 Task: Choose the runner image Windows with the architecture "x64" for the new self-hosted runner in the repository "JS".
Action: Mouse moved to (917, 218)
Screenshot: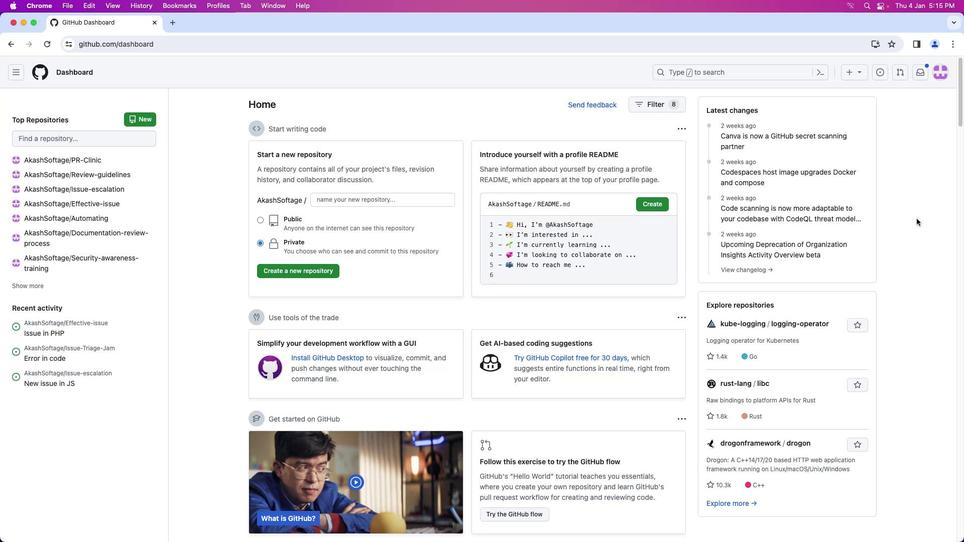 
Action: Mouse pressed left at (917, 218)
Screenshot: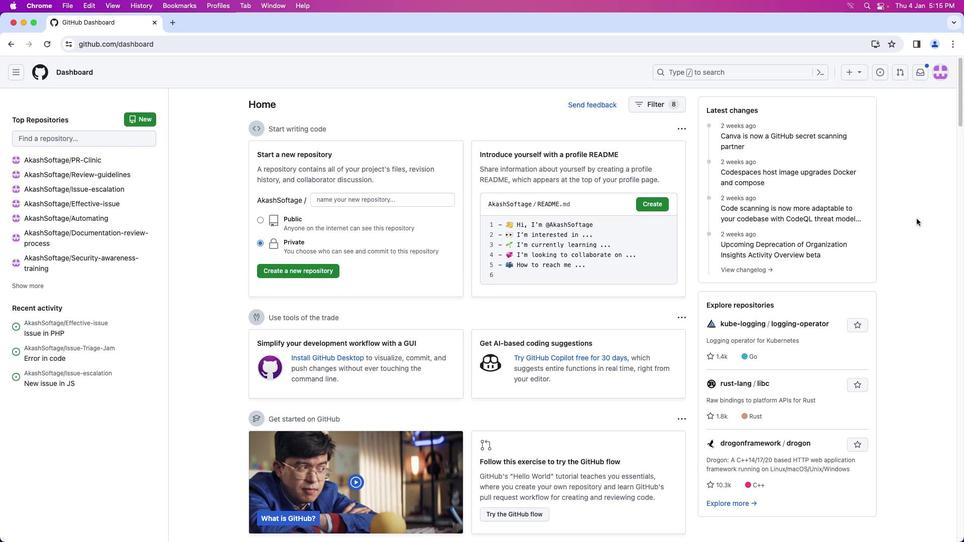 
Action: Mouse moved to (945, 75)
Screenshot: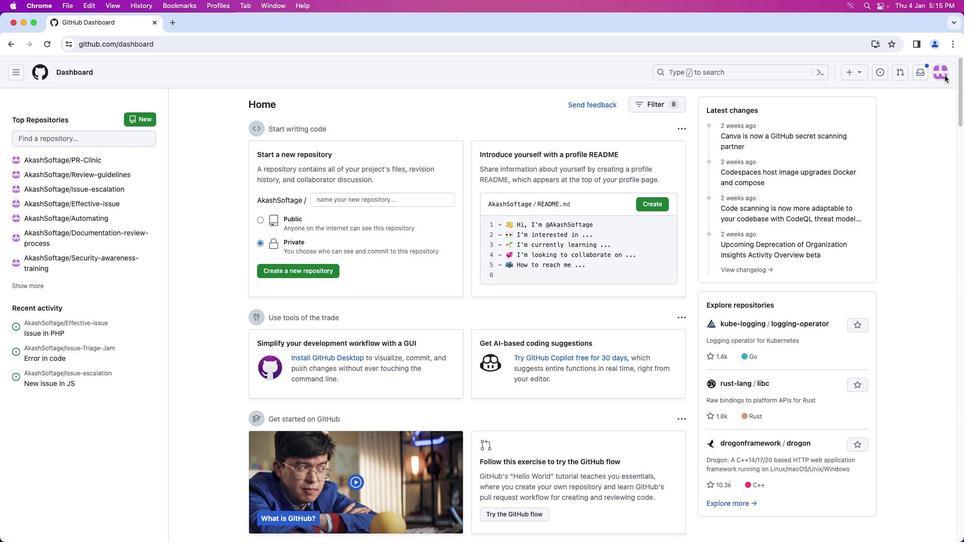
Action: Mouse pressed left at (945, 75)
Screenshot: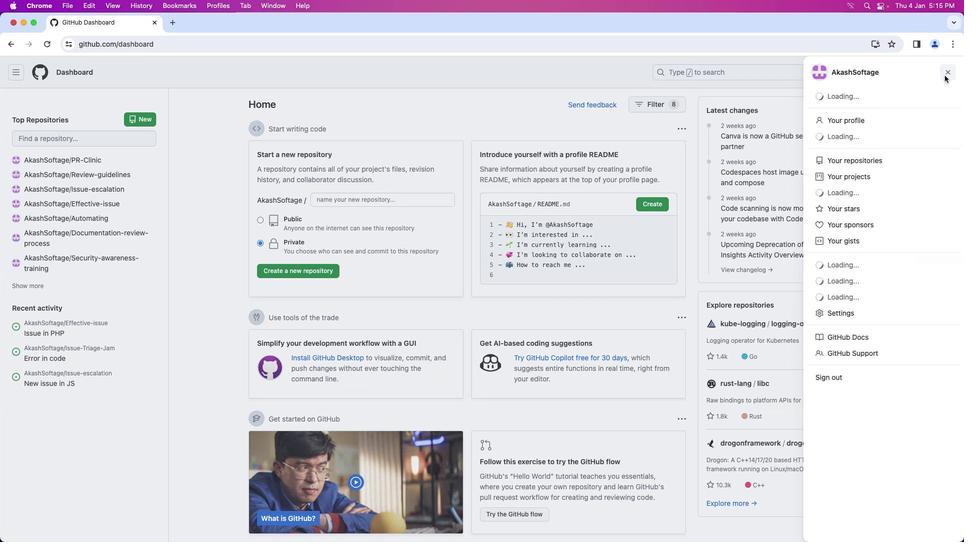 
Action: Mouse moved to (900, 157)
Screenshot: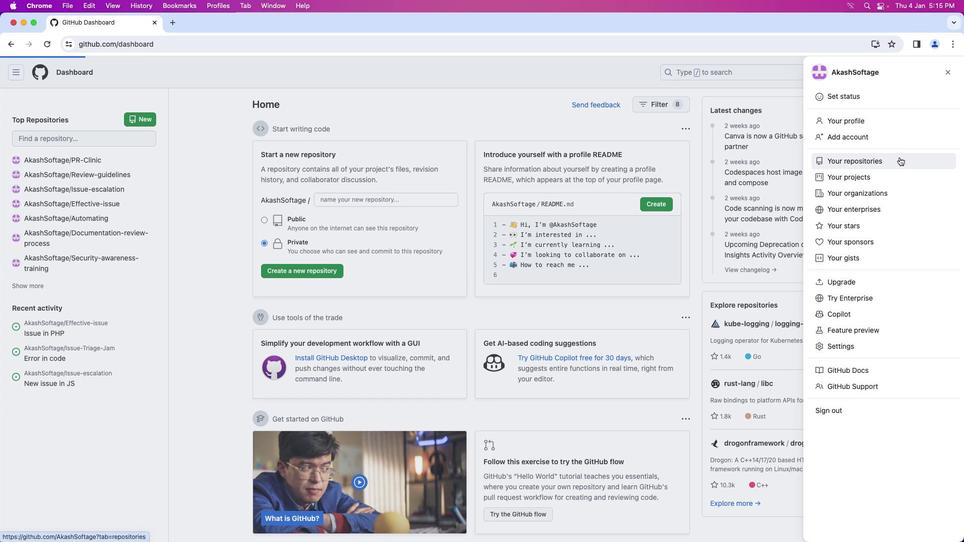 
Action: Mouse pressed left at (900, 157)
Screenshot: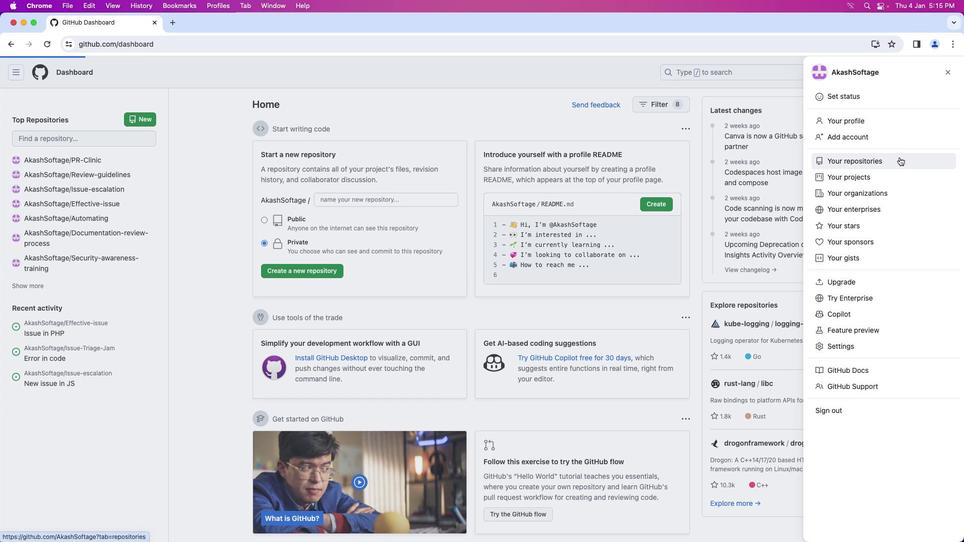 
Action: Mouse moved to (335, 167)
Screenshot: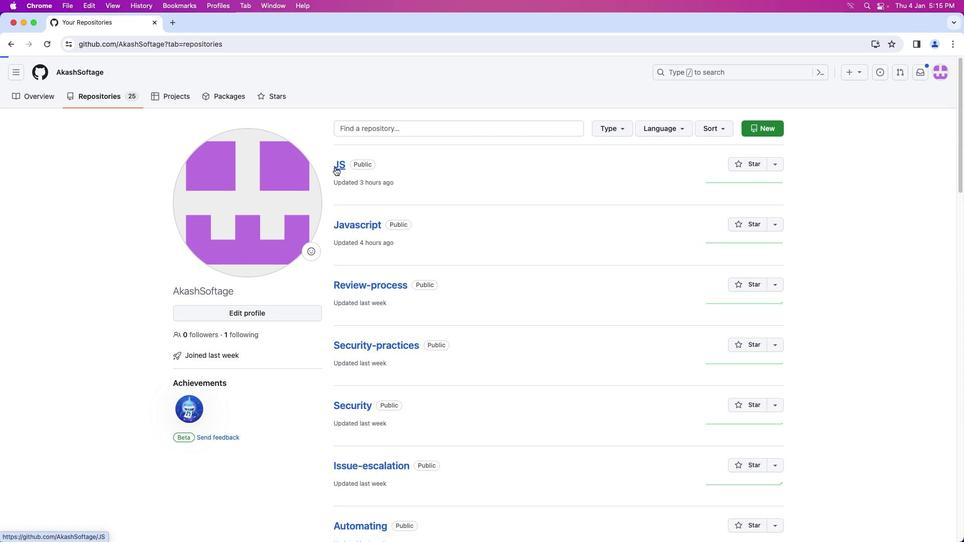 
Action: Mouse pressed left at (335, 167)
Screenshot: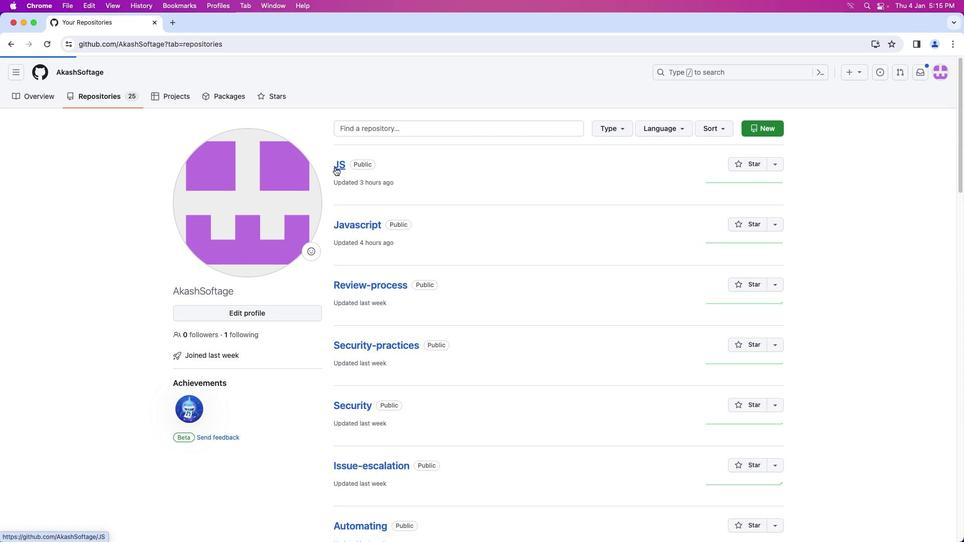 
Action: Mouse moved to (429, 99)
Screenshot: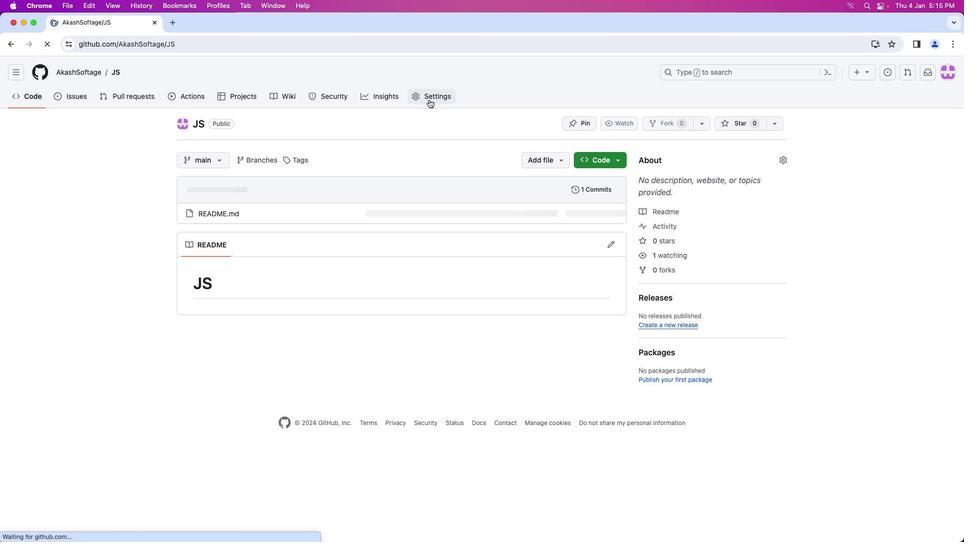 
Action: Mouse pressed left at (429, 99)
Screenshot: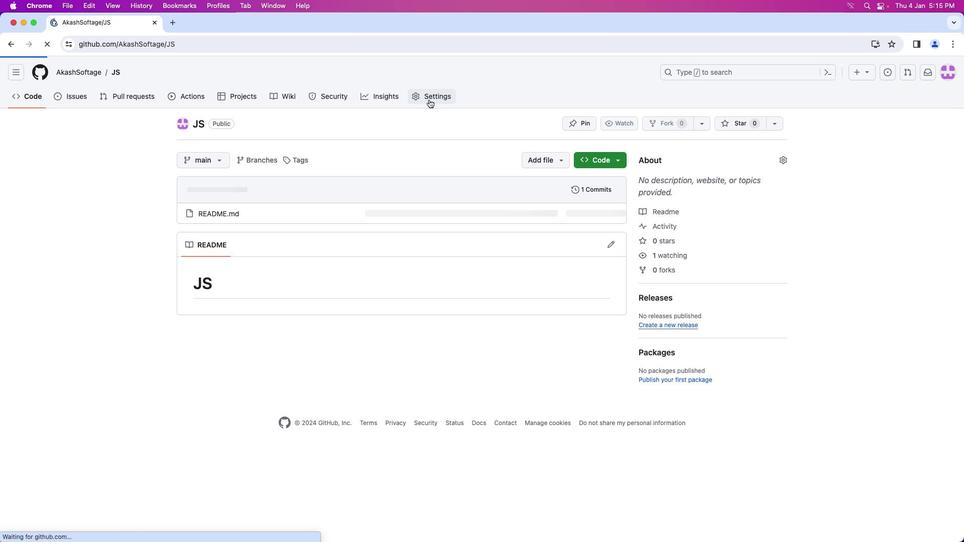 
Action: Mouse moved to (259, 272)
Screenshot: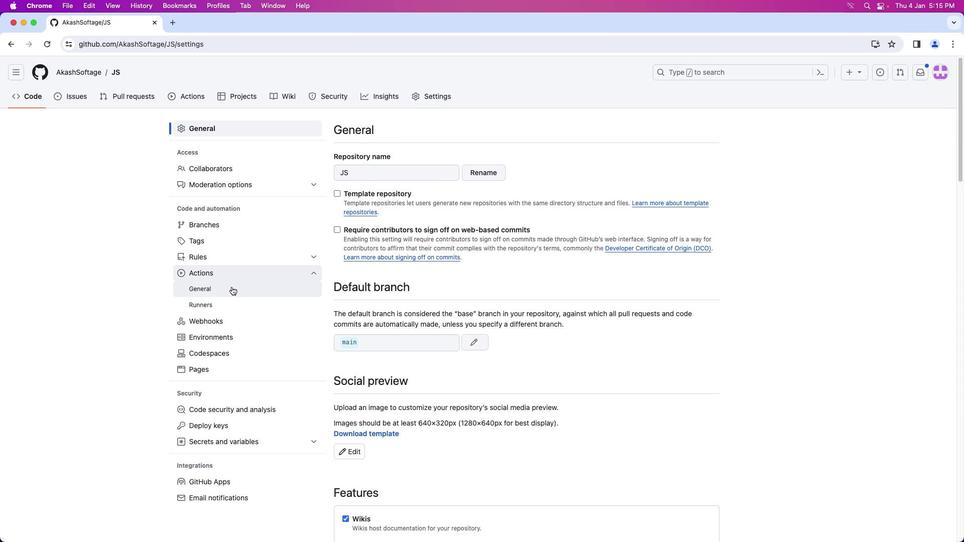 
Action: Mouse pressed left at (259, 272)
Screenshot: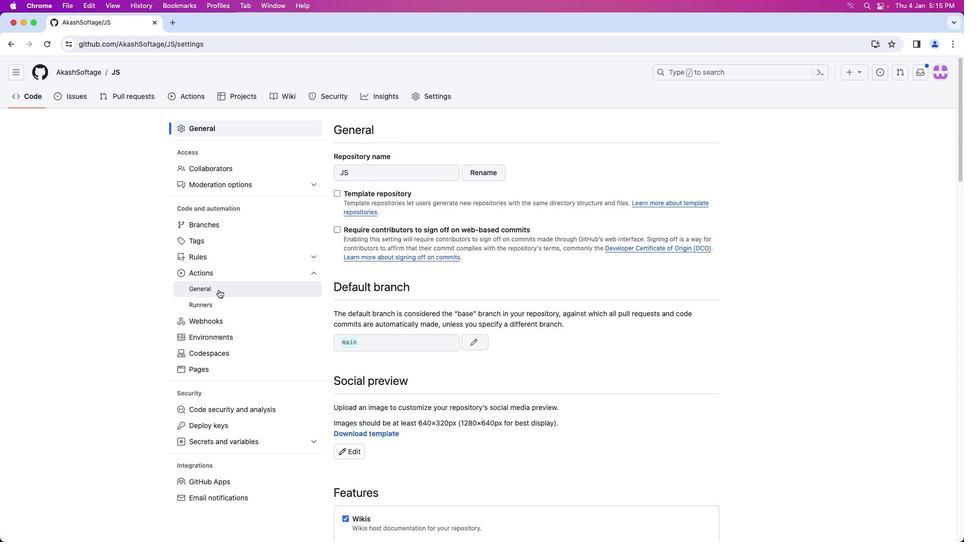 
Action: Mouse moved to (206, 302)
Screenshot: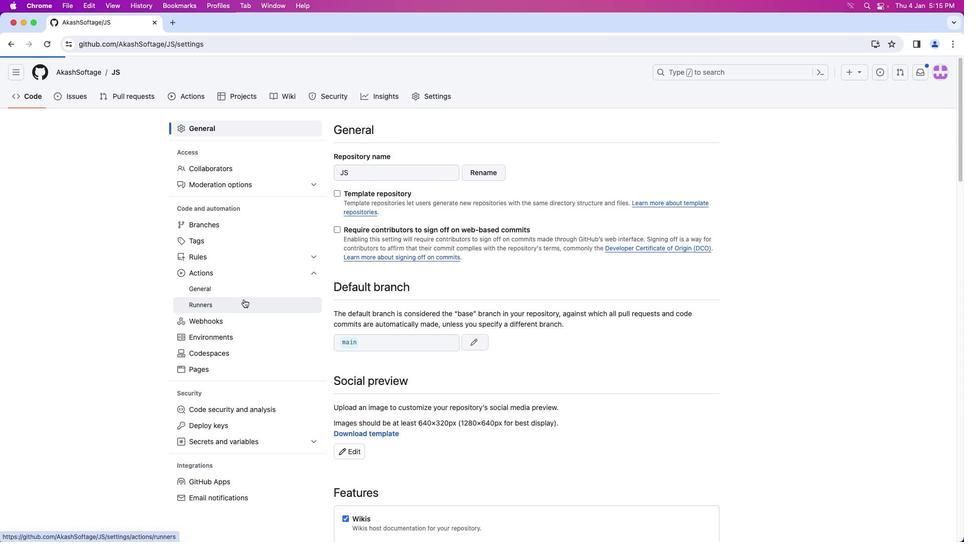 
Action: Mouse pressed left at (206, 302)
Screenshot: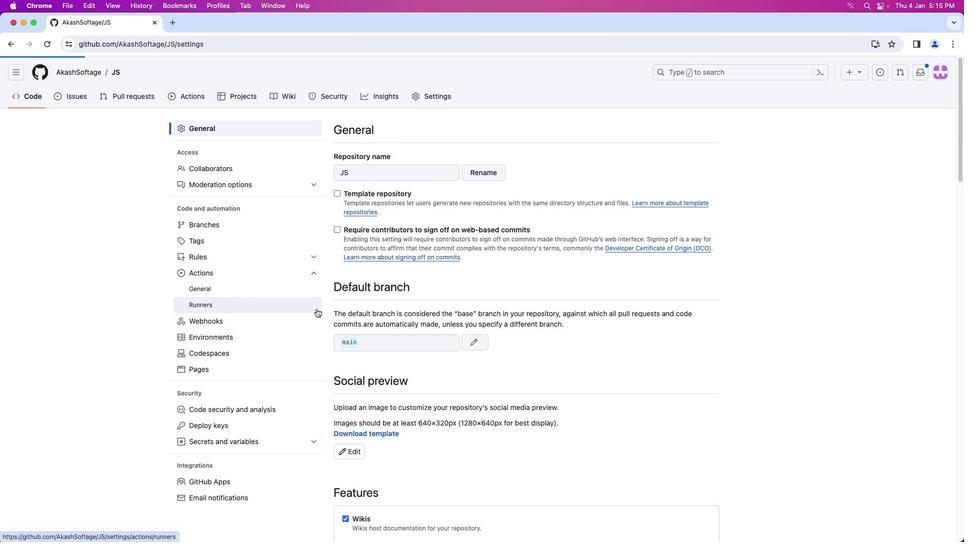 
Action: Mouse moved to (564, 307)
Screenshot: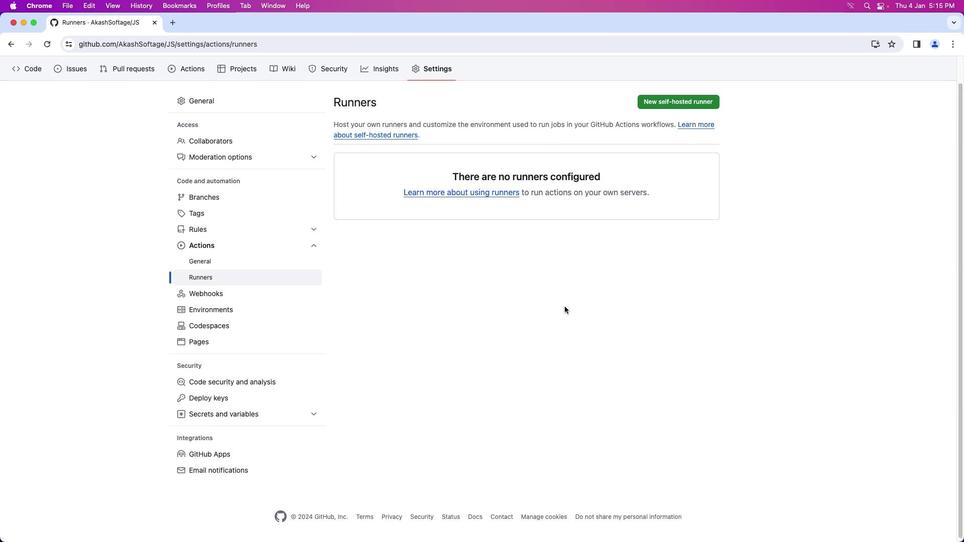 
Action: Mouse scrolled (564, 307) with delta (0, 0)
Screenshot: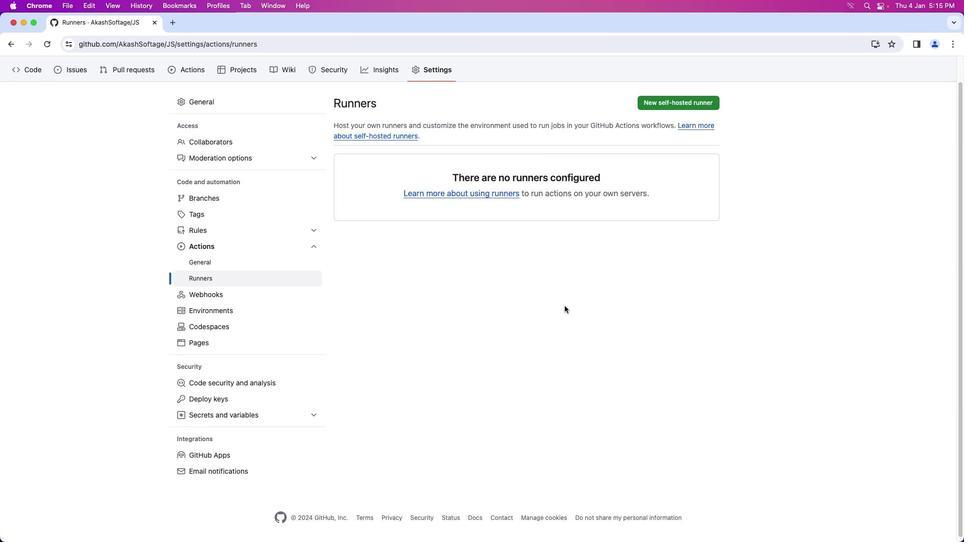 
Action: Mouse scrolled (564, 307) with delta (0, 0)
Screenshot: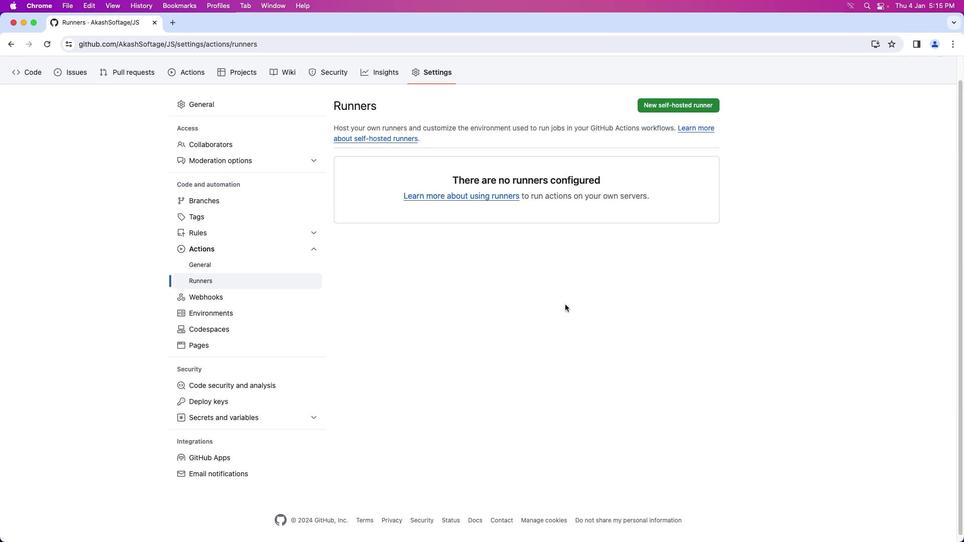 
Action: Mouse scrolled (564, 307) with delta (0, -1)
Screenshot: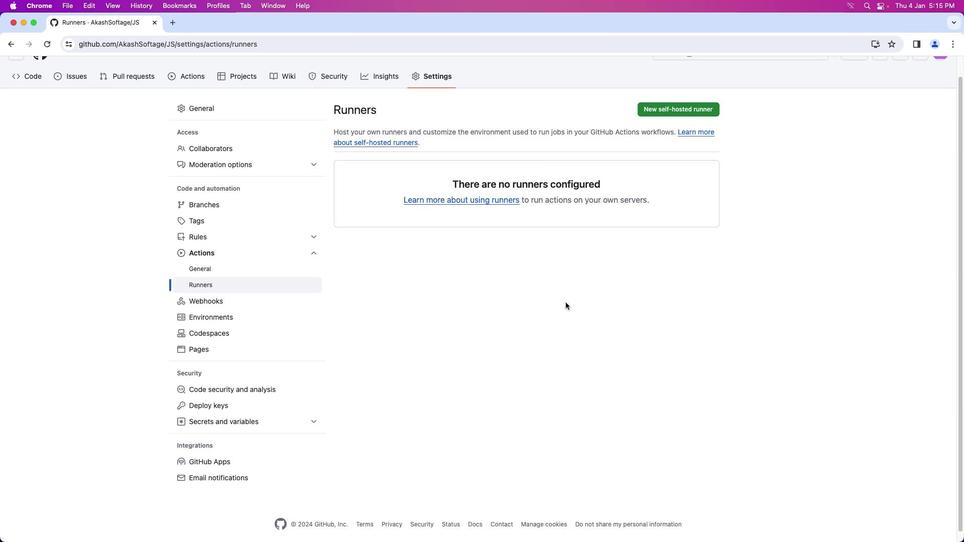 
Action: Mouse scrolled (564, 307) with delta (0, -2)
Screenshot: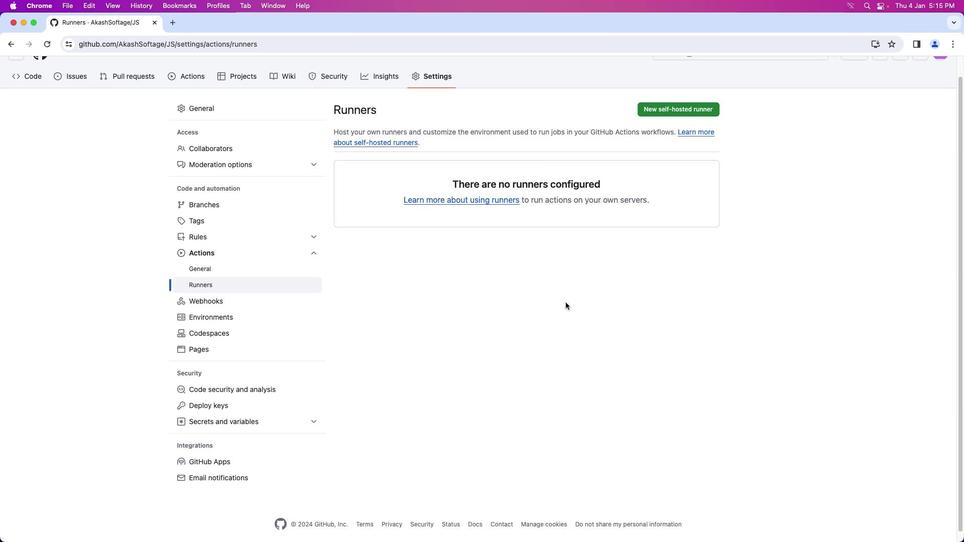 
Action: Mouse scrolled (564, 307) with delta (0, 0)
Screenshot: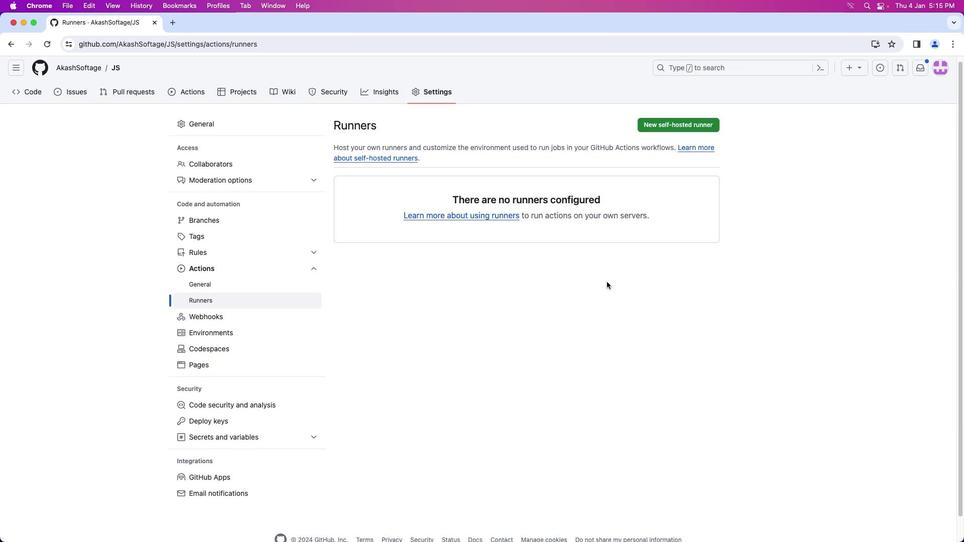 
Action: Mouse scrolled (564, 307) with delta (0, 0)
Screenshot: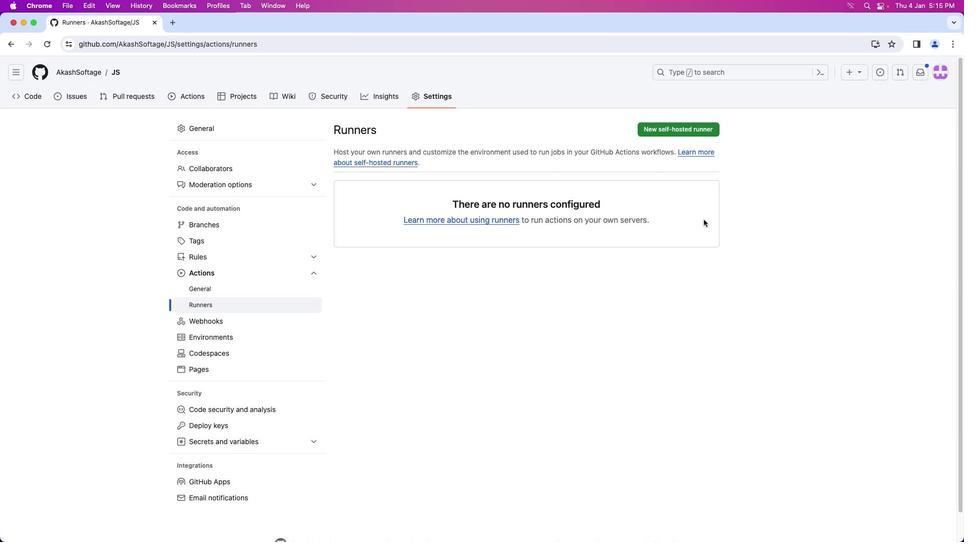 
Action: Mouse moved to (566, 302)
Screenshot: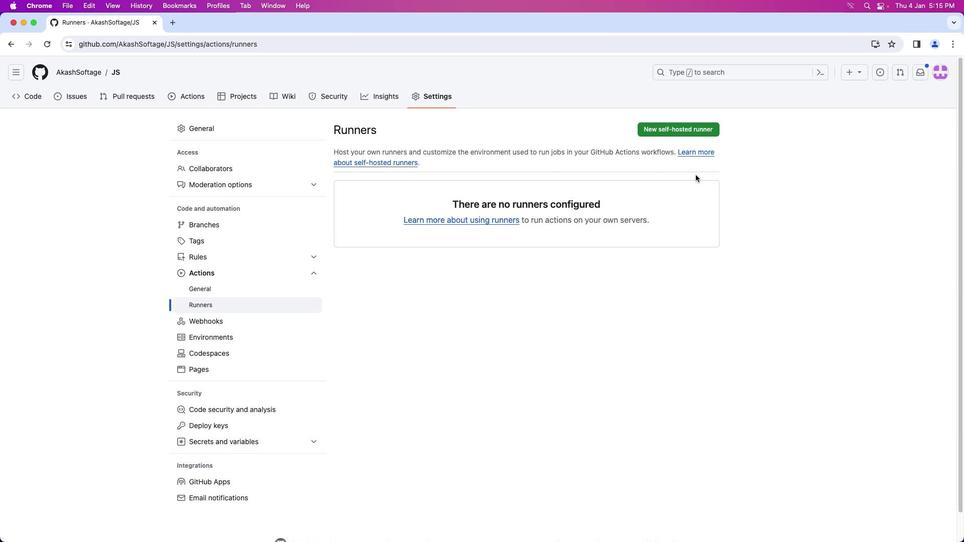 
Action: Mouse scrolled (566, 302) with delta (0, 0)
Screenshot: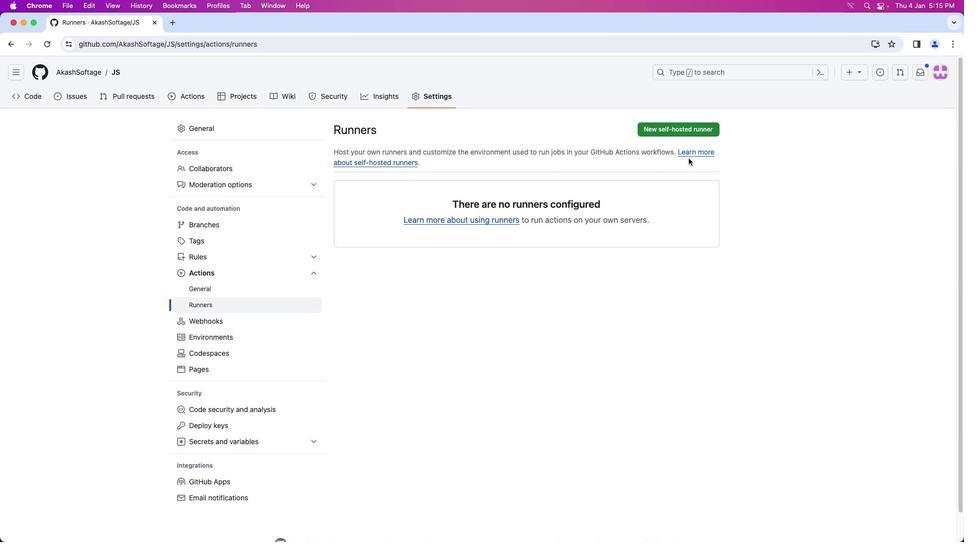 
Action: Mouse moved to (566, 302)
Screenshot: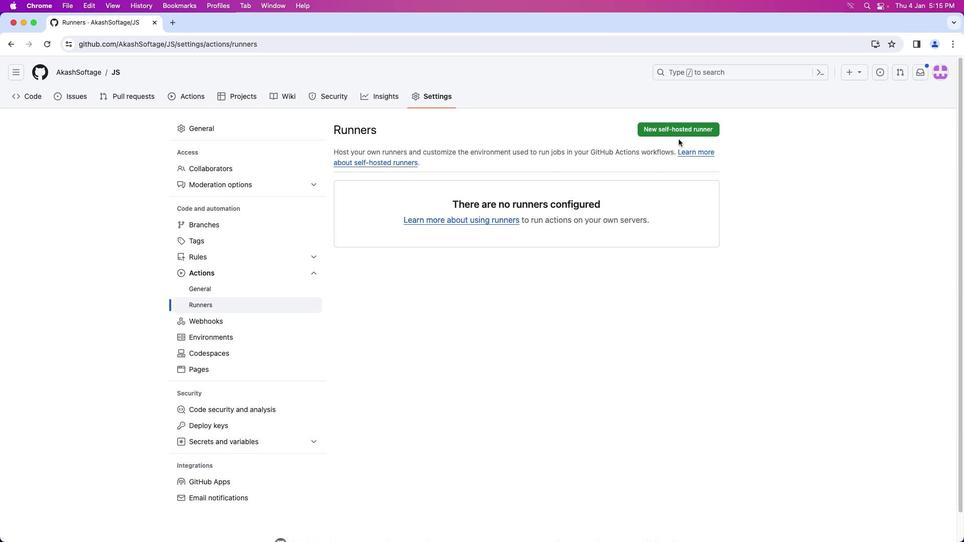 
Action: Mouse scrolled (566, 302) with delta (0, 0)
Screenshot: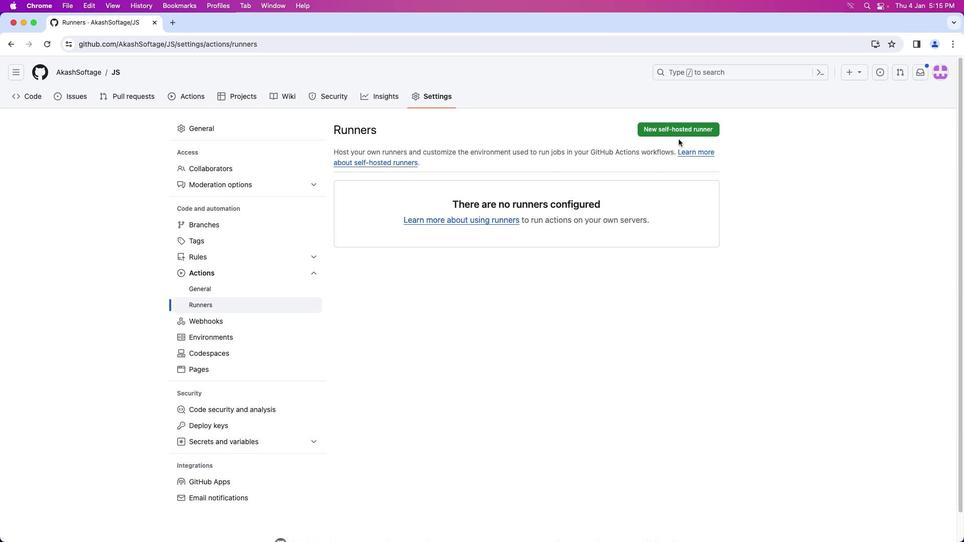
Action: Mouse moved to (671, 125)
Screenshot: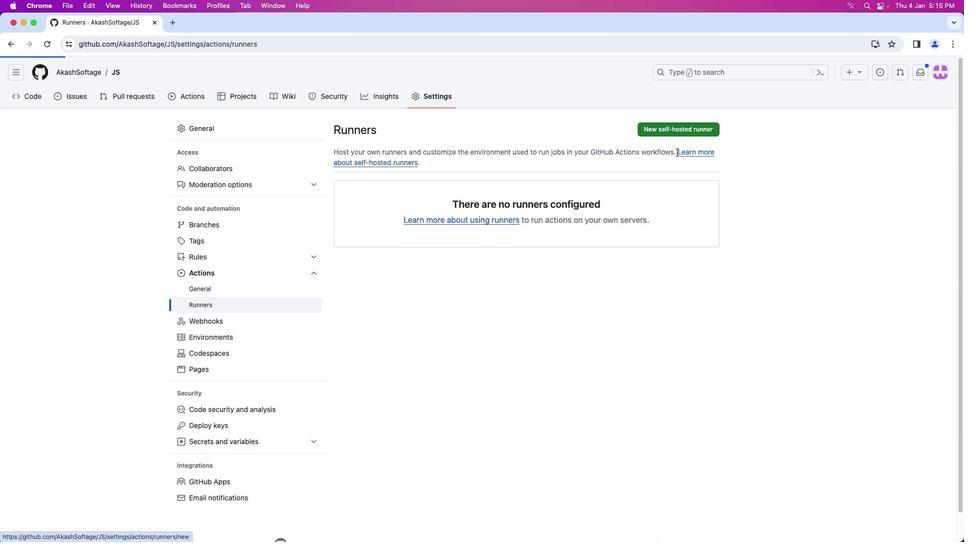 
Action: Mouse pressed left at (671, 125)
Screenshot: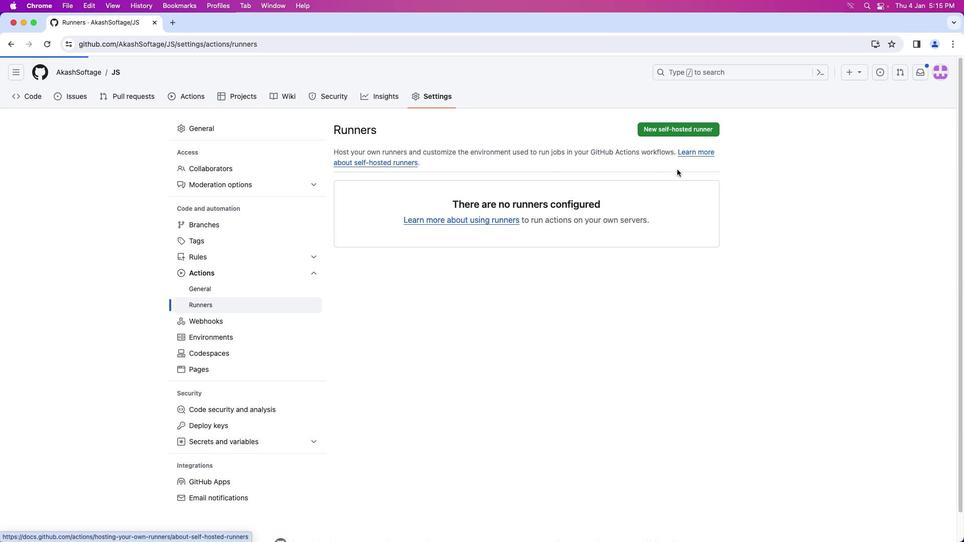 
Action: Mouse moved to (606, 225)
Screenshot: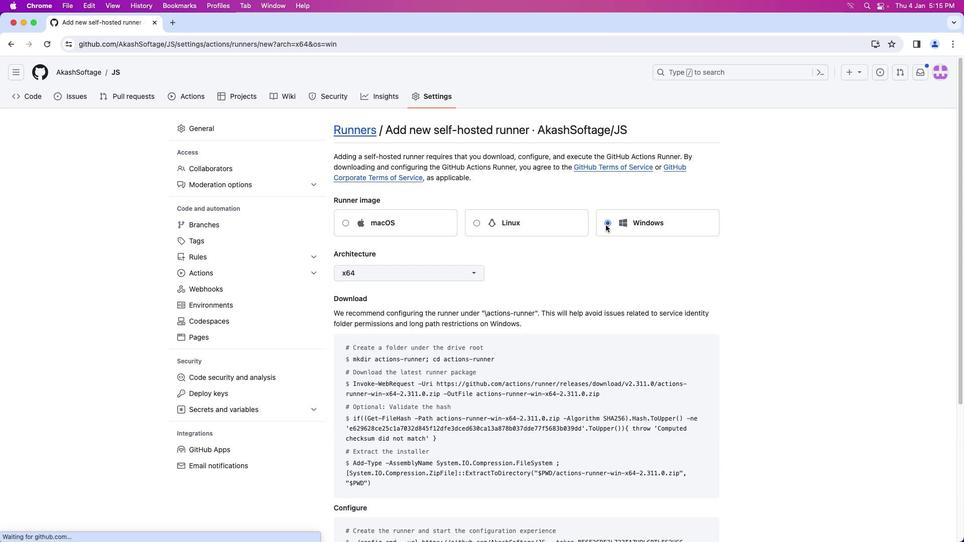 
Action: Mouse pressed left at (606, 225)
Screenshot: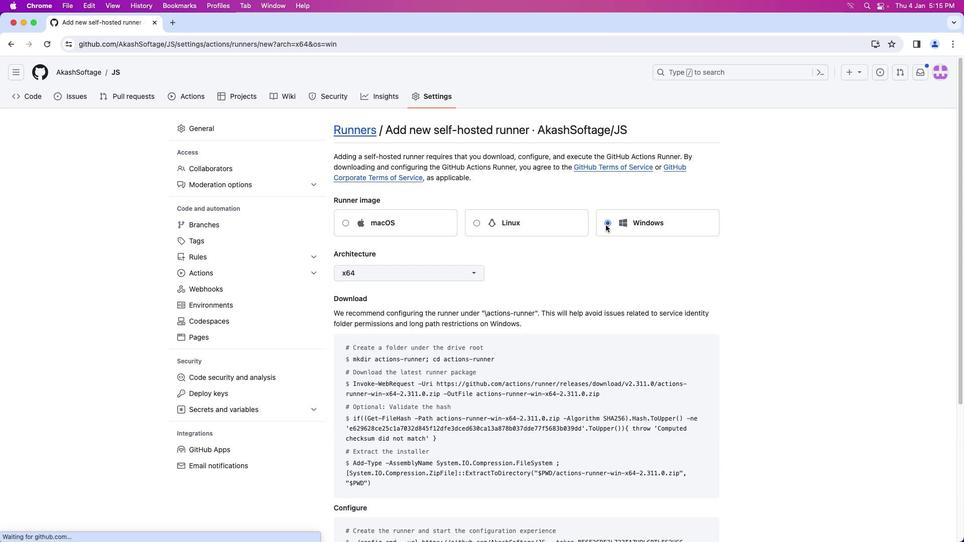
Action: Mouse moved to (434, 272)
Screenshot: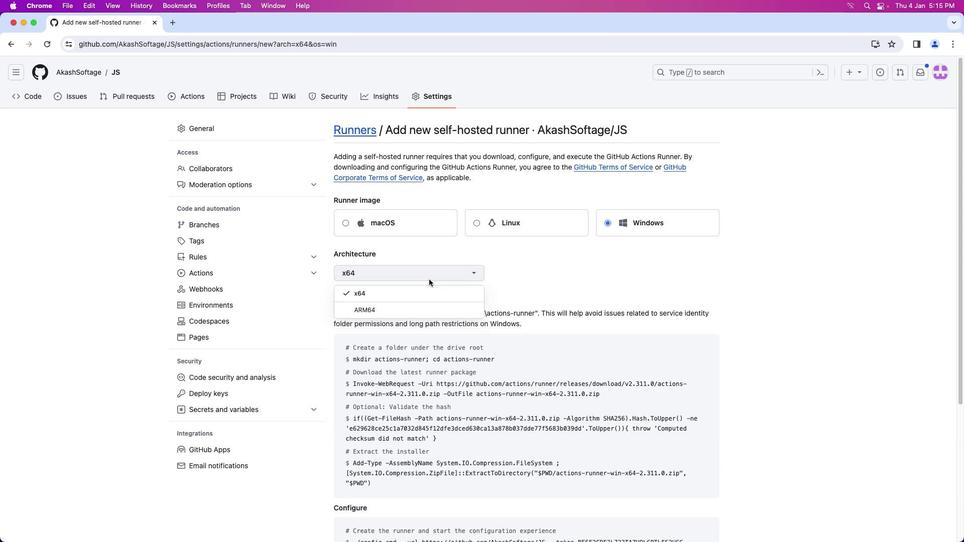 
Action: Mouse pressed left at (434, 272)
Screenshot: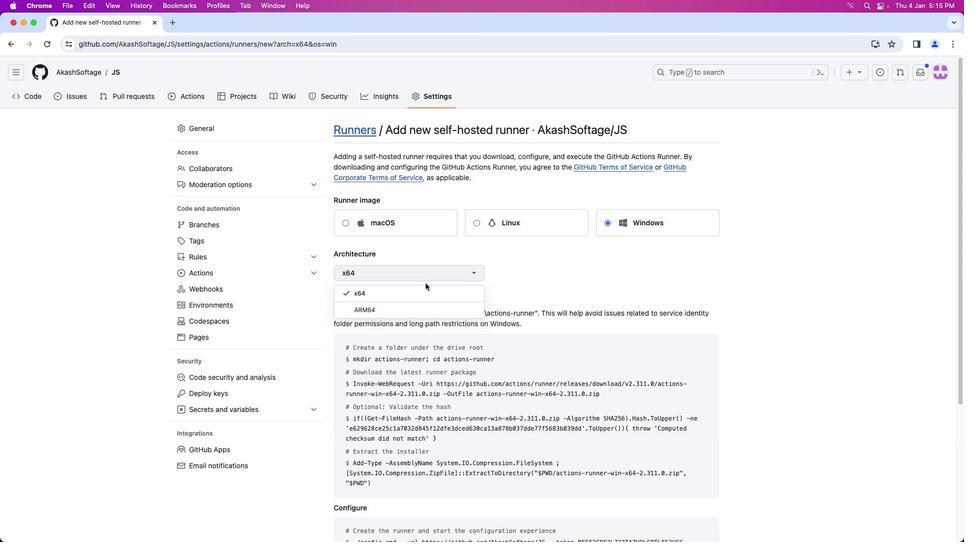 
Action: Mouse moved to (421, 290)
Screenshot: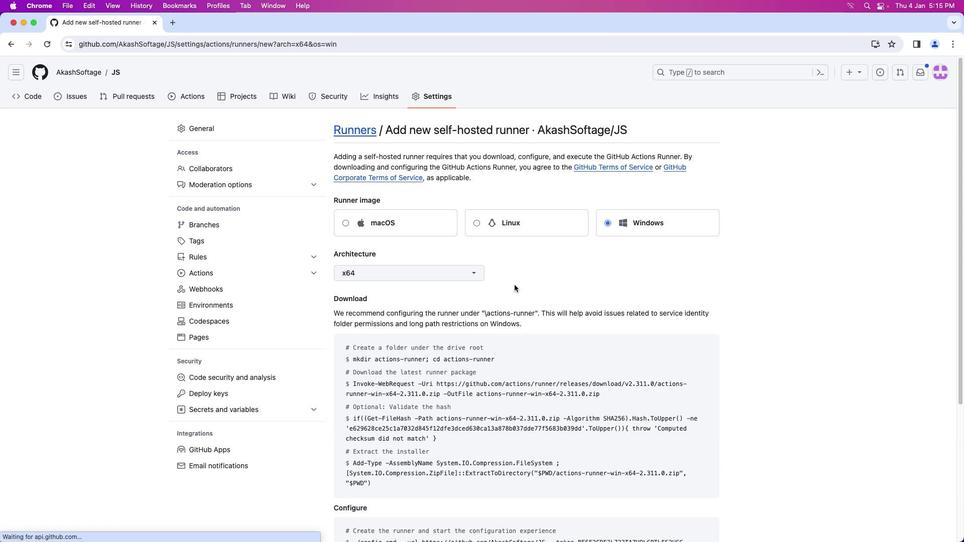 
Action: Mouse pressed left at (421, 290)
Screenshot: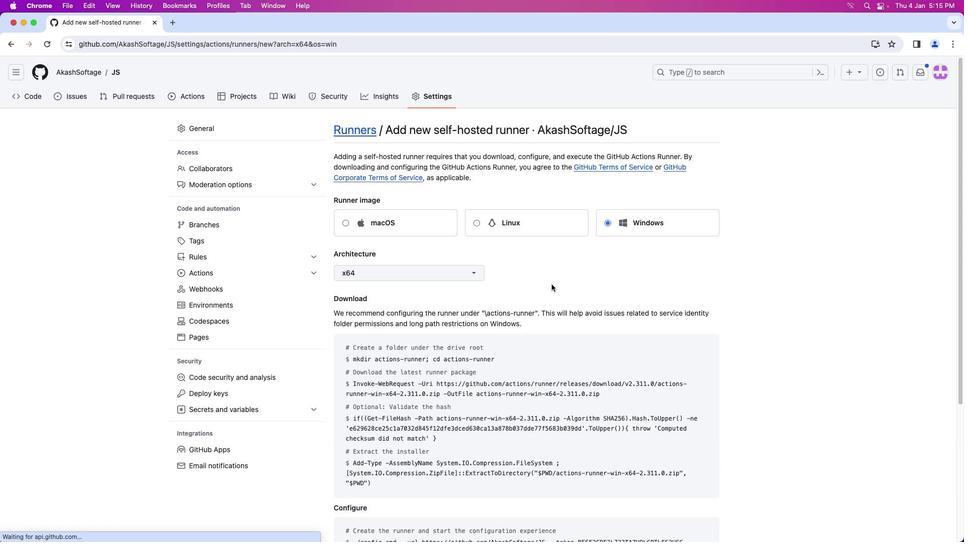 
Action: Mouse moved to (710, 295)
Screenshot: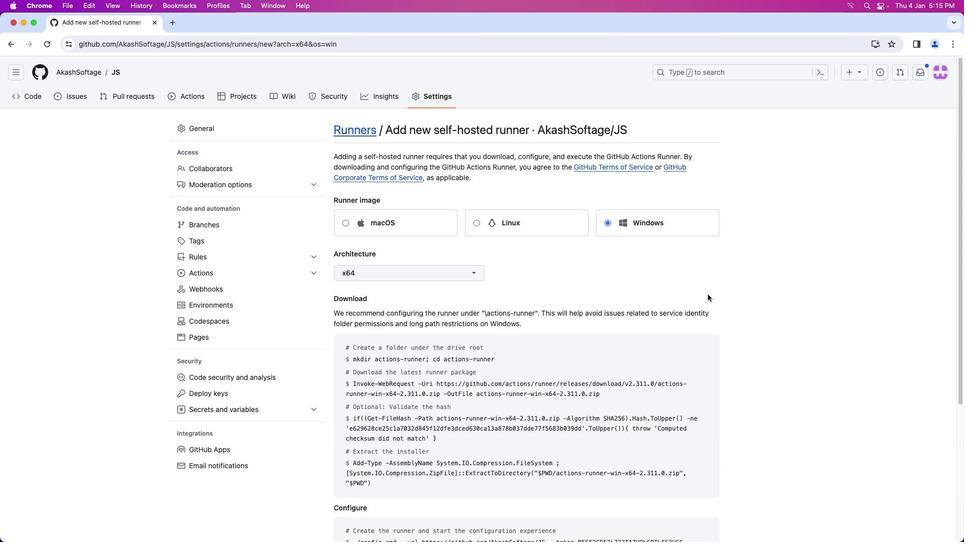 
Action: Mouse pressed left at (710, 295)
Screenshot: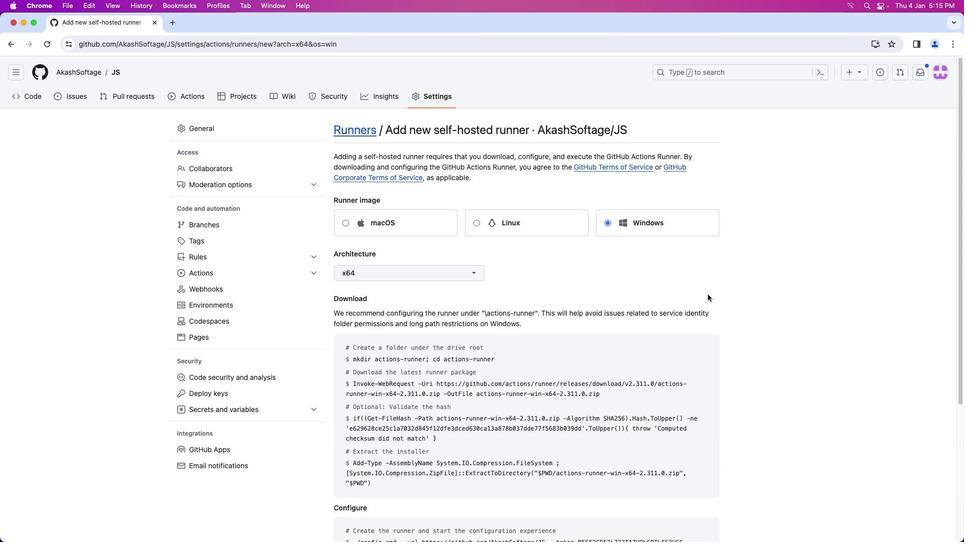 
Action: Mouse moved to (708, 294)
Screenshot: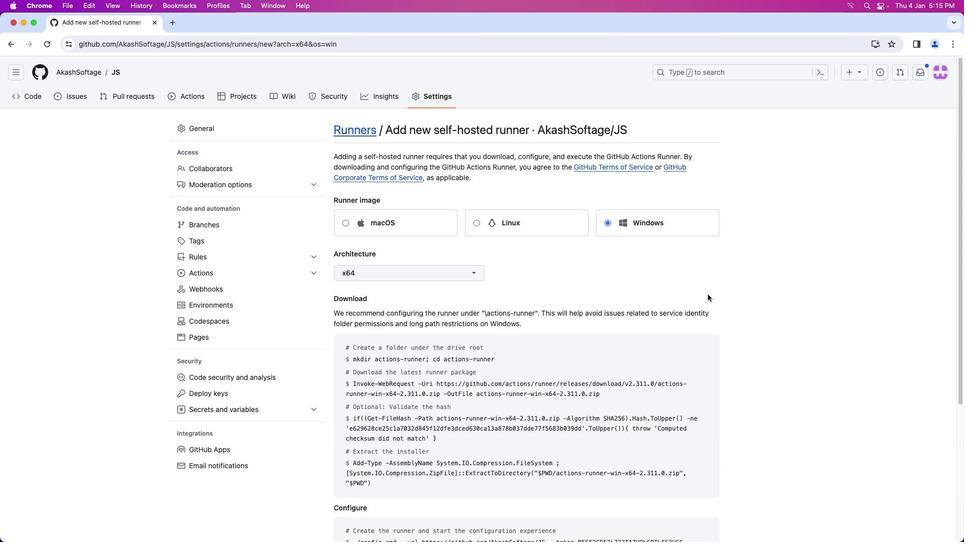 
